 Task: Assign Issue Issue0000000415 to Sprint Sprint0000000249 in Scrum Project Project0000000083 in Jira. Assign Issue Issue0000000416 to Sprint Sprint0000000250 in Scrum Project Project0000000084 in Jira. Assign Issue Issue0000000417 to Sprint Sprint0000000250 in Scrum Project Project0000000084 in Jira. Assign Issue Issue0000000418 to Sprint Sprint0000000251 in Scrum Project Project0000000084 in Jira. Assign Issue Issue0000000419 to Sprint Sprint0000000251 in Scrum Project Project0000000084 in Jira
Action: Mouse moved to (1018, 481)
Screenshot: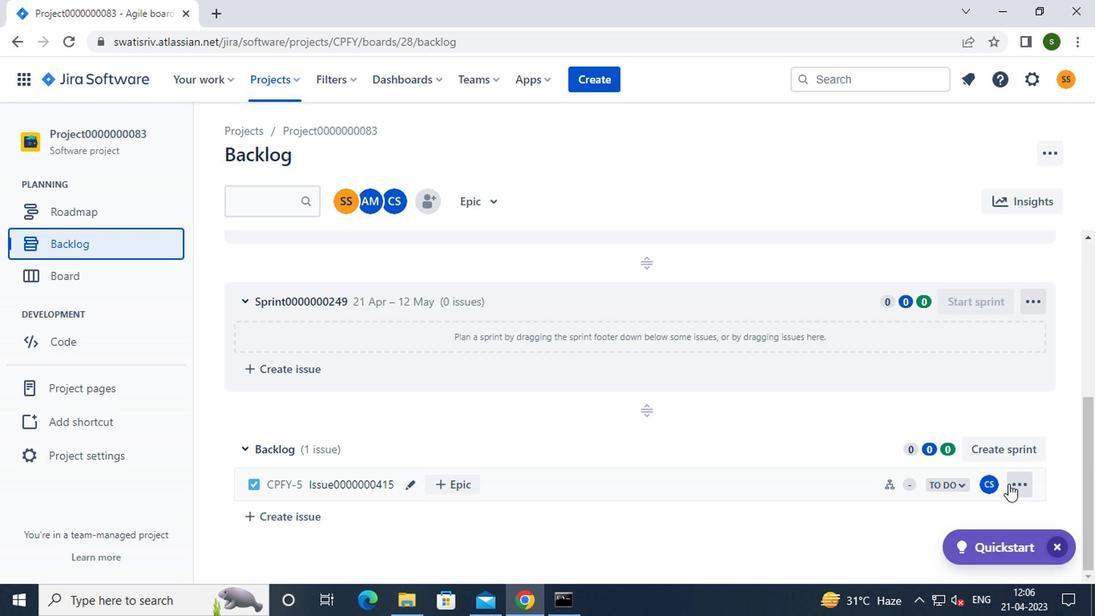 
Action: Mouse pressed left at (1018, 481)
Screenshot: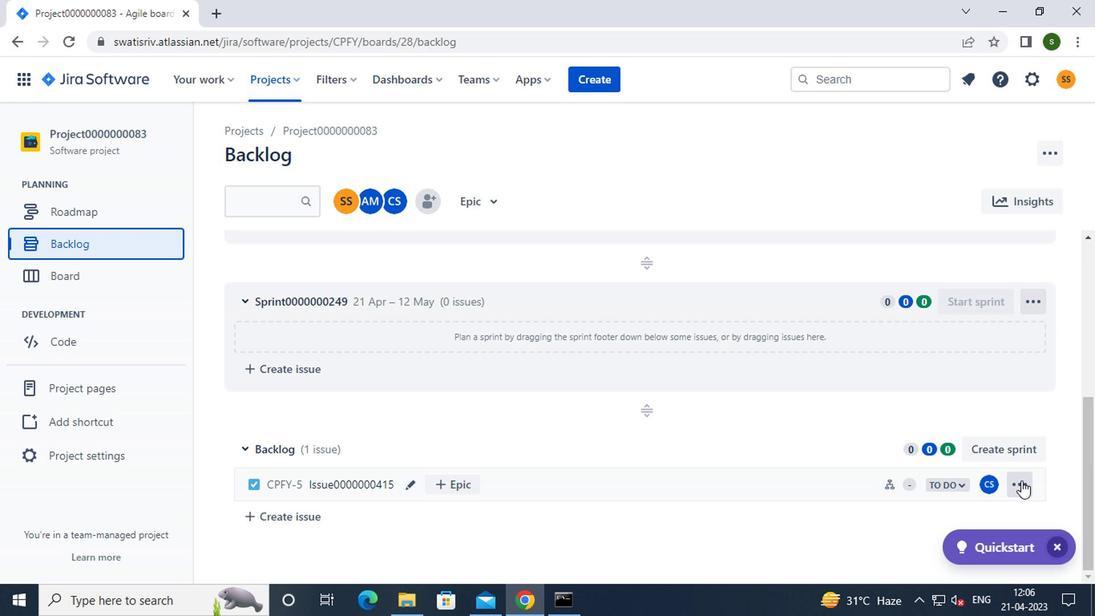 
Action: Mouse moved to (986, 431)
Screenshot: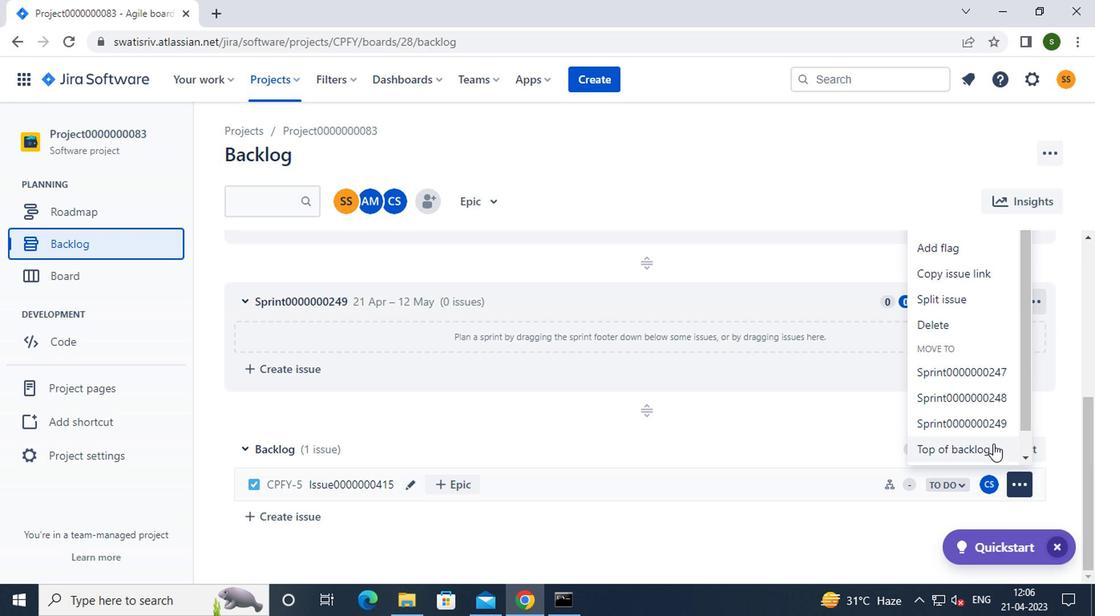
Action: Mouse pressed left at (986, 431)
Screenshot: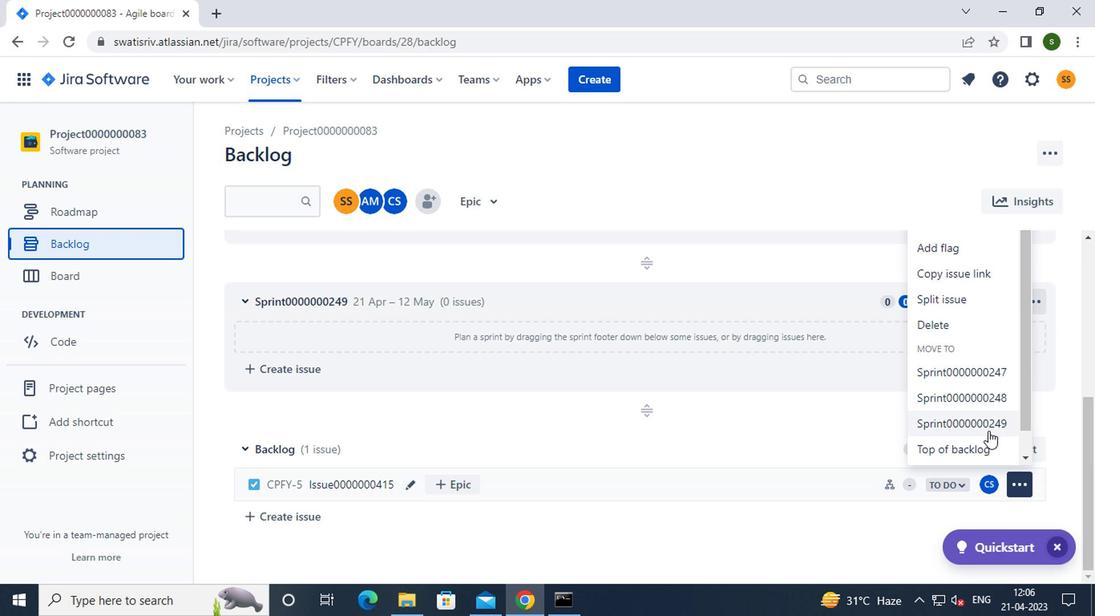 
Action: Mouse moved to (305, 78)
Screenshot: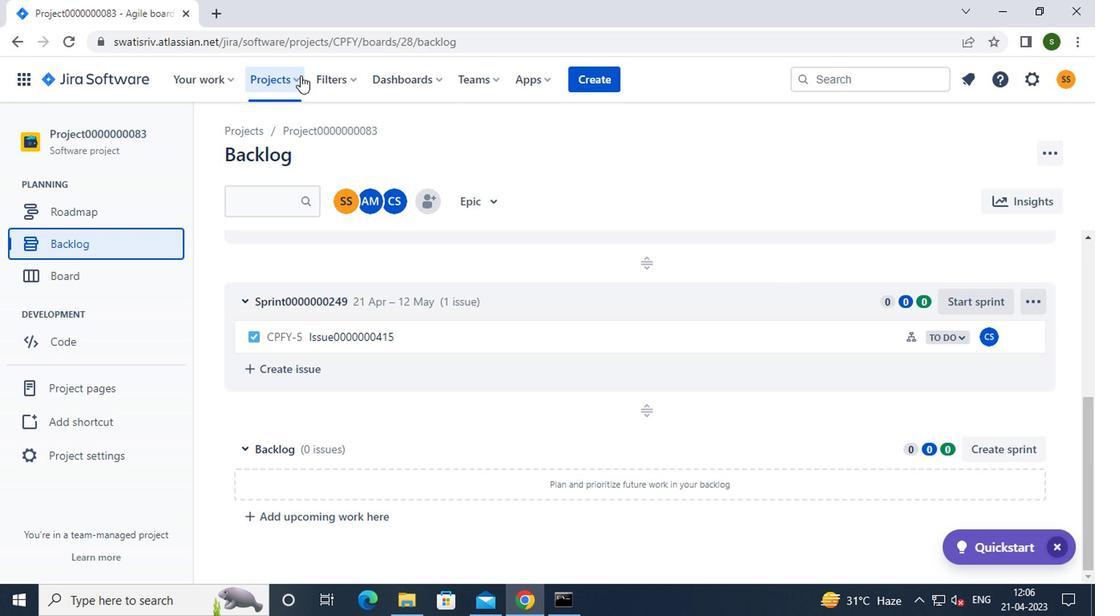 
Action: Mouse pressed left at (305, 78)
Screenshot: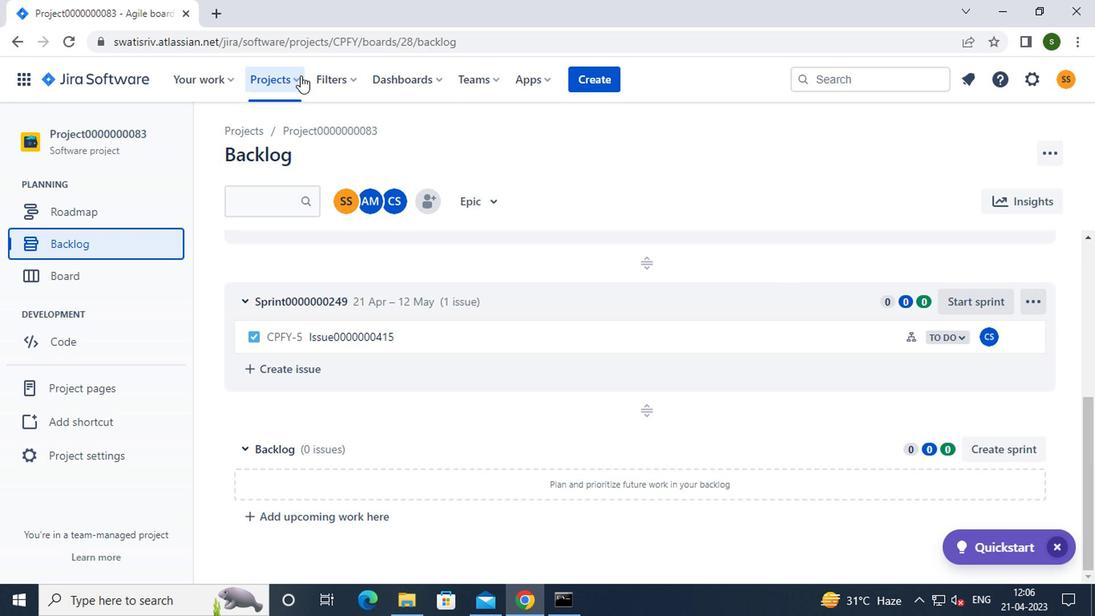 
Action: Mouse moved to (386, 194)
Screenshot: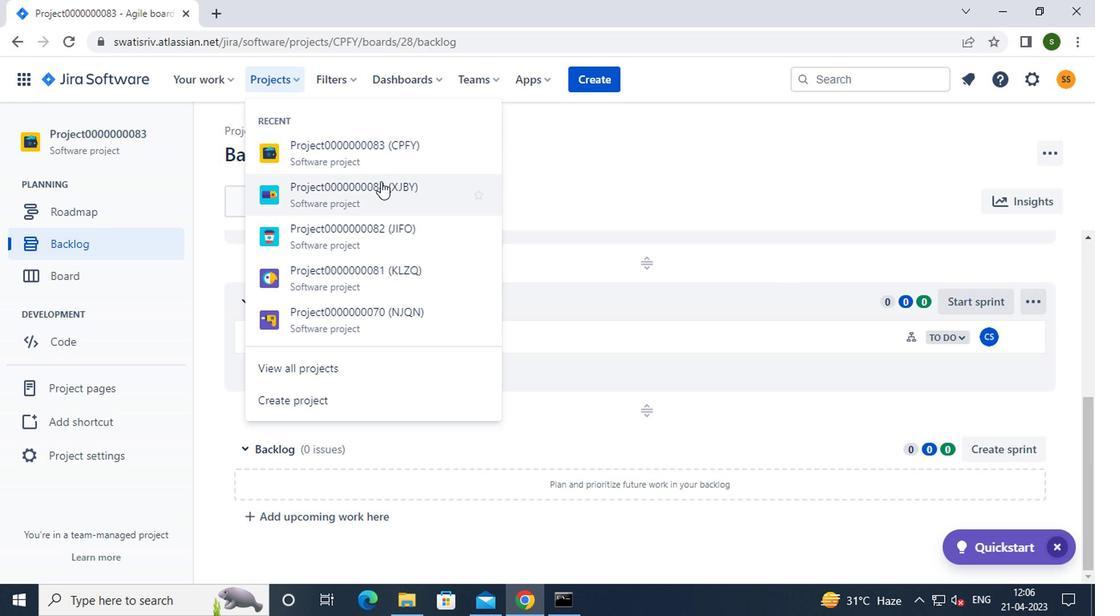 
Action: Mouse pressed left at (386, 194)
Screenshot: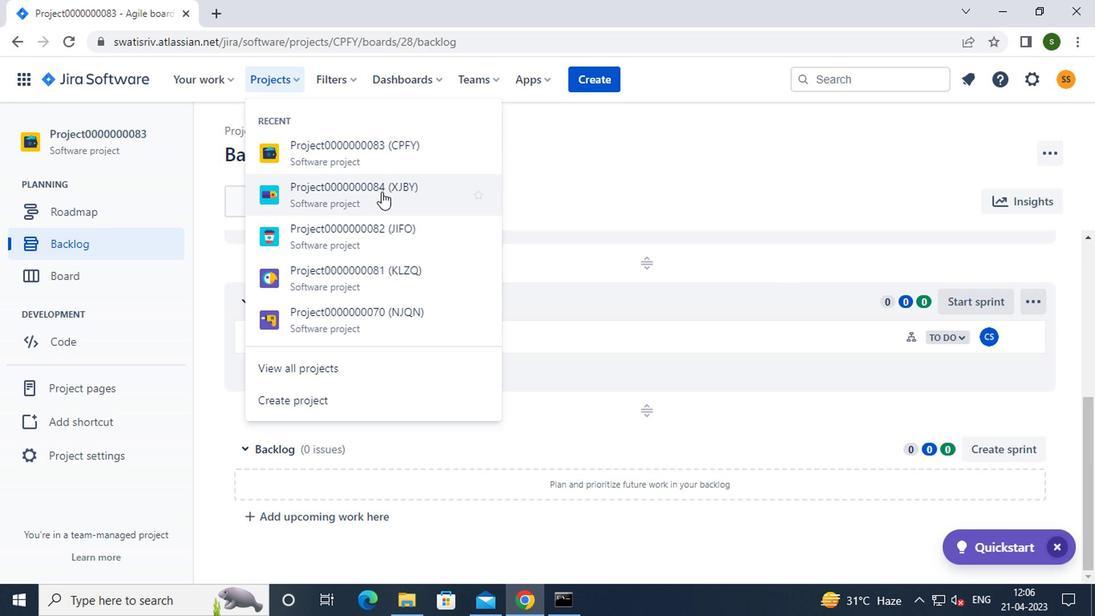 
Action: Mouse moved to (156, 244)
Screenshot: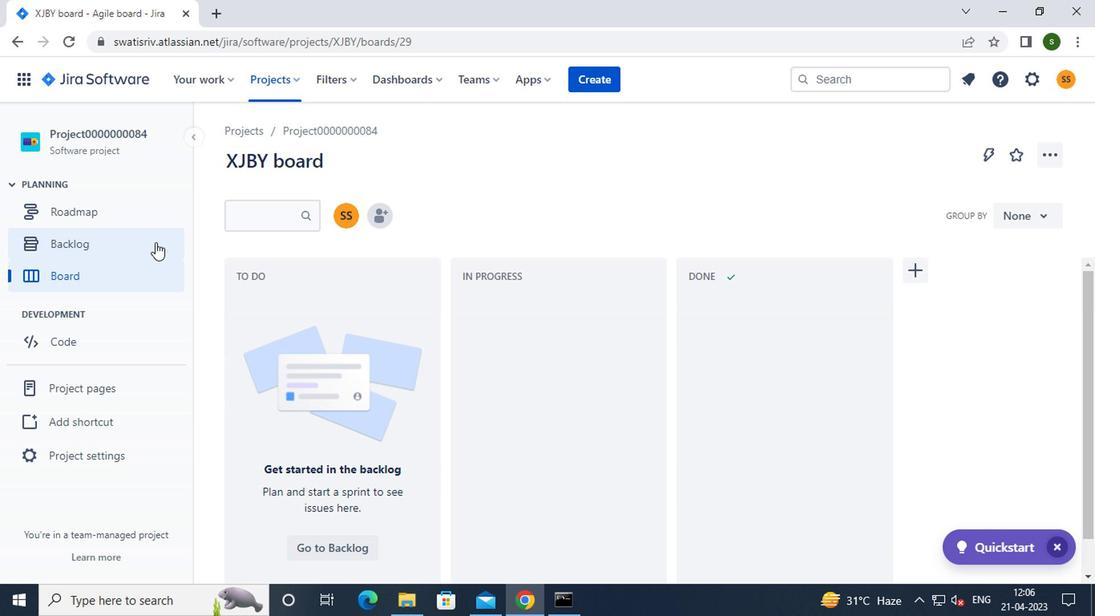 
Action: Mouse pressed left at (156, 244)
Screenshot: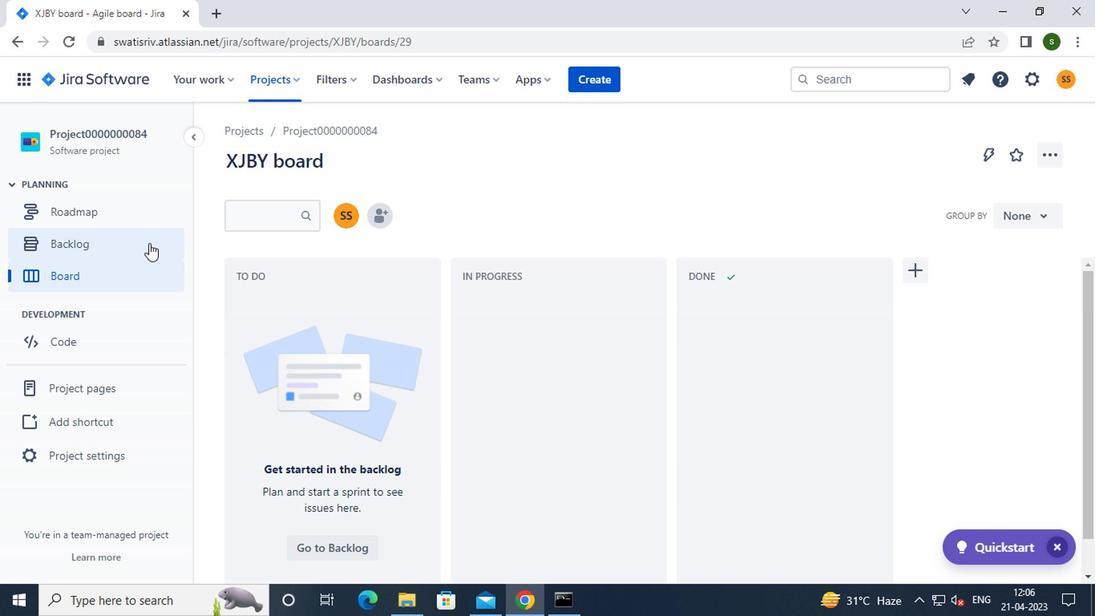 
Action: Mouse moved to (785, 352)
Screenshot: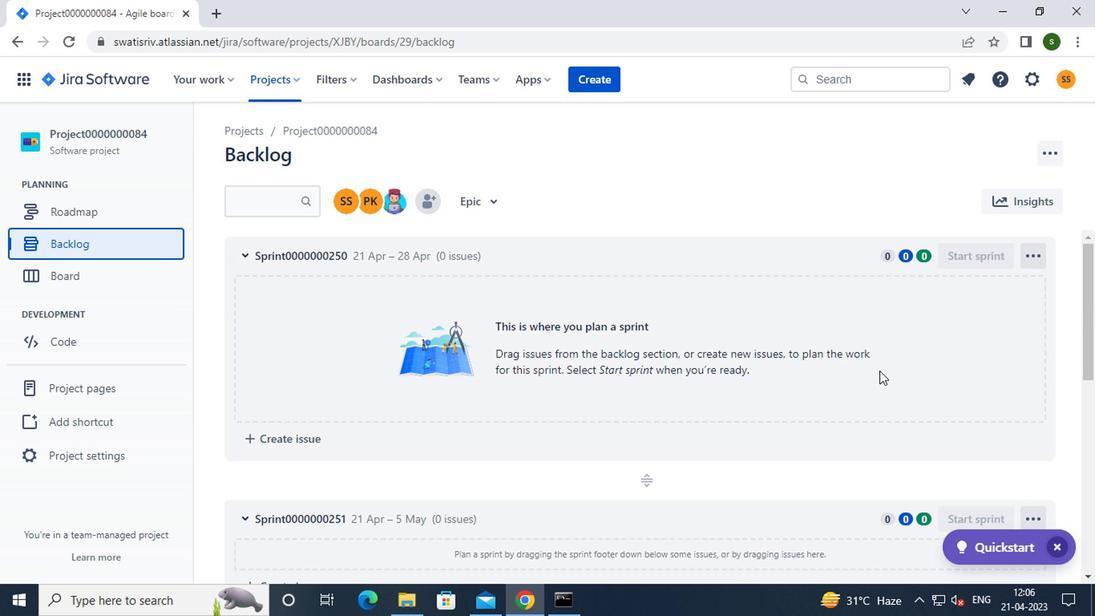 
Action: Mouse scrolled (785, 350) with delta (0, -1)
Screenshot: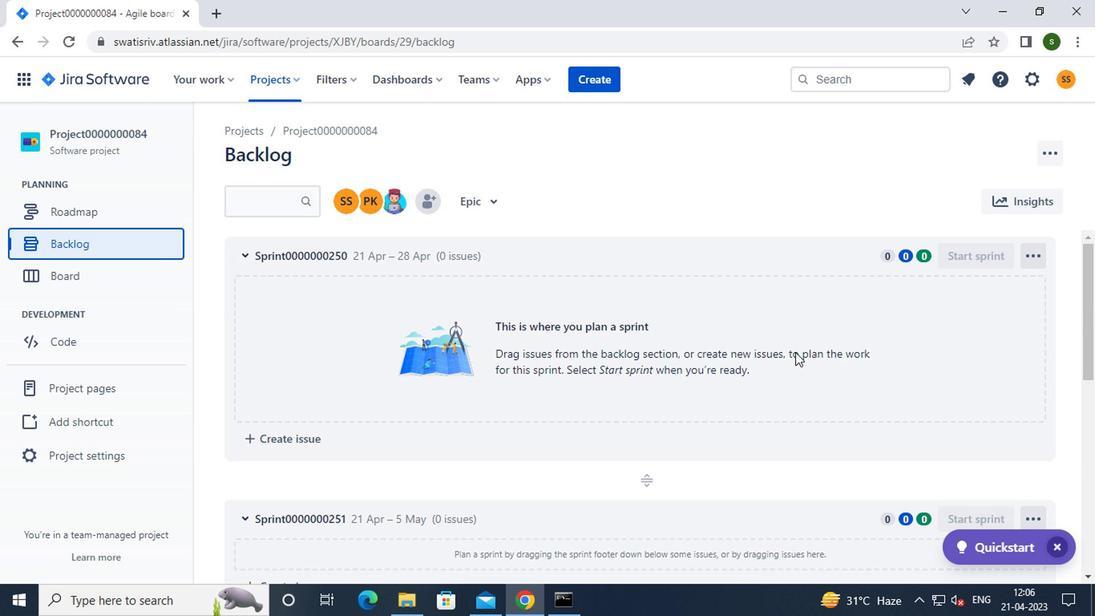 
Action: Mouse scrolled (785, 350) with delta (0, -1)
Screenshot: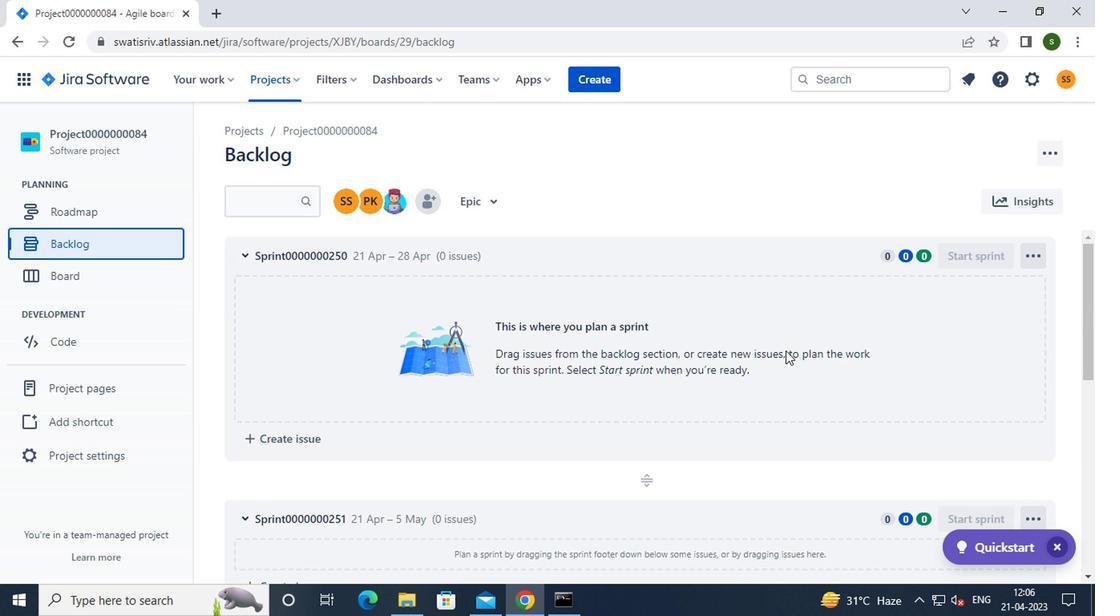 
Action: Mouse scrolled (785, 350) with delta (0, -1)
Screenshot: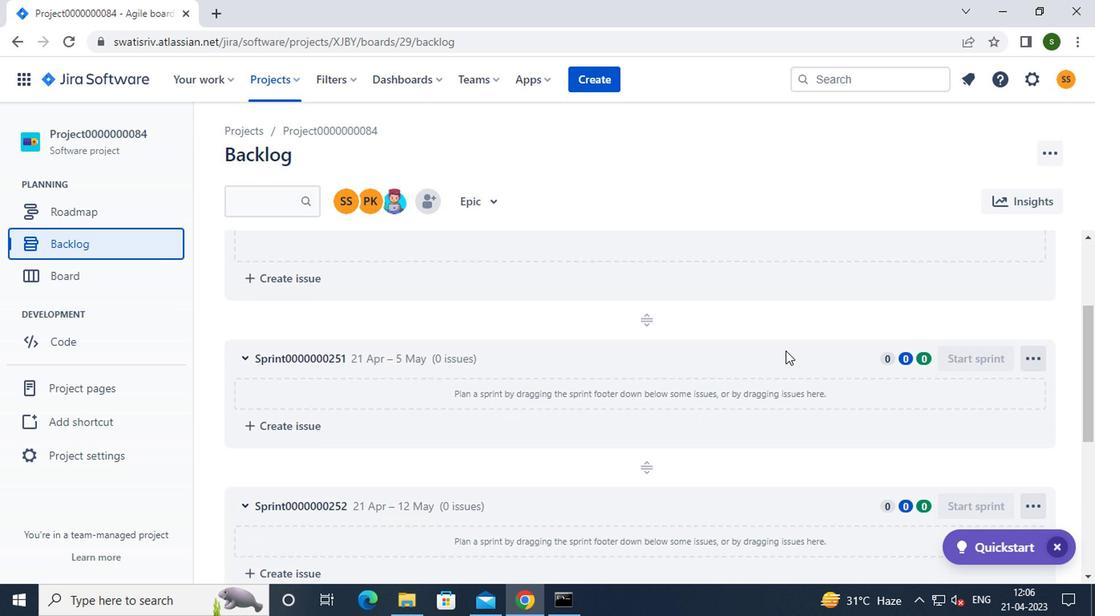 
Action: Mouse scrolled (785, 350) with delta (0, -1)
Screenshot: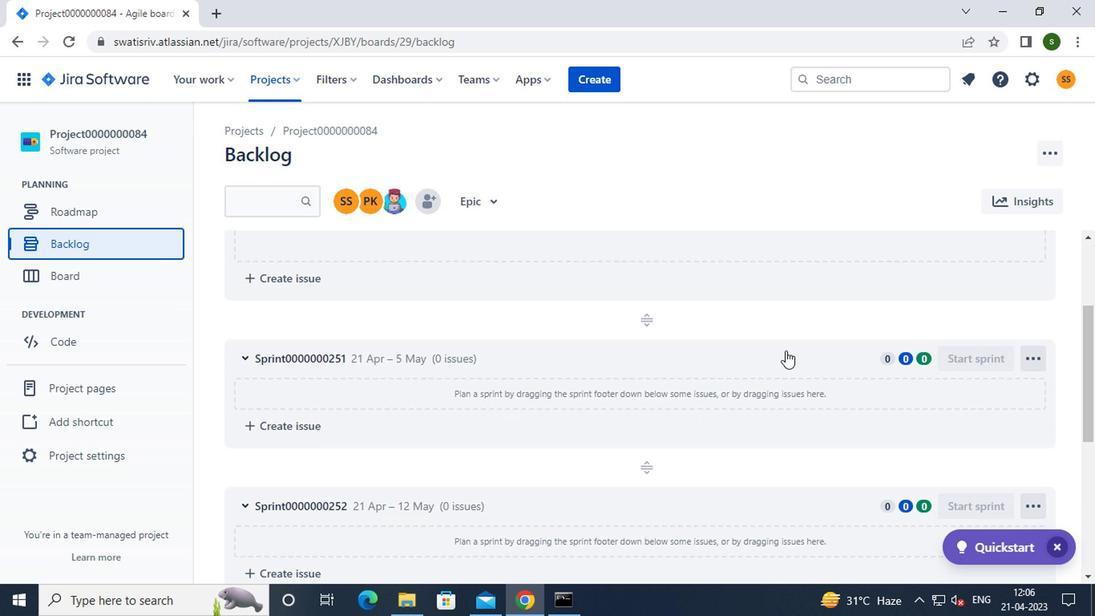 
Action: Mouse scrolled (785, 350) with delta (0, -1)
Screenshot: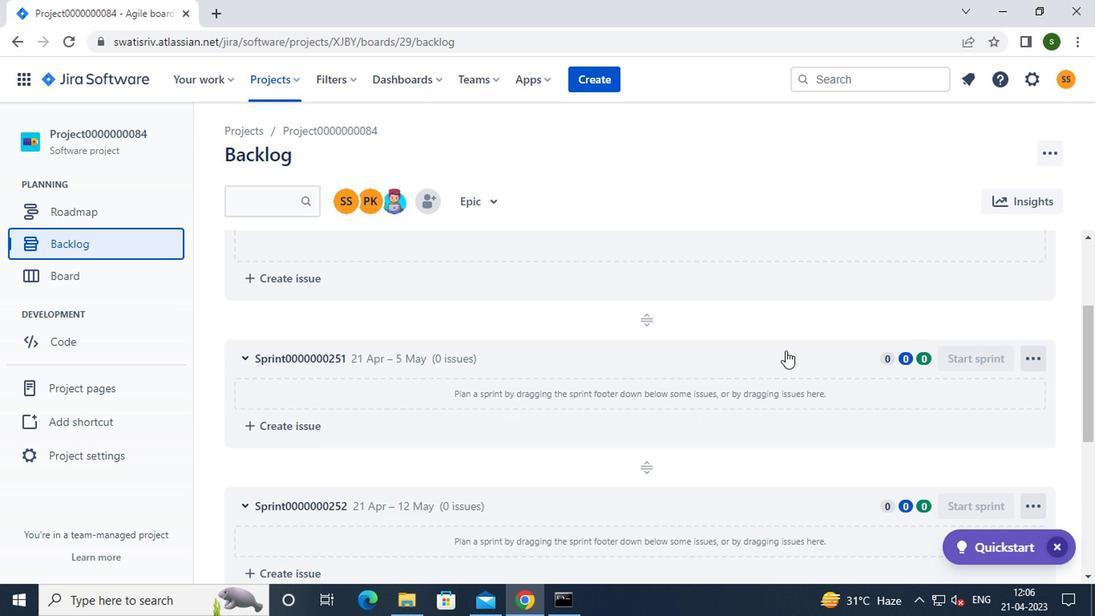 
Action: Mouse scrolled (785, 350) with delta (0, -1)
Screenshot: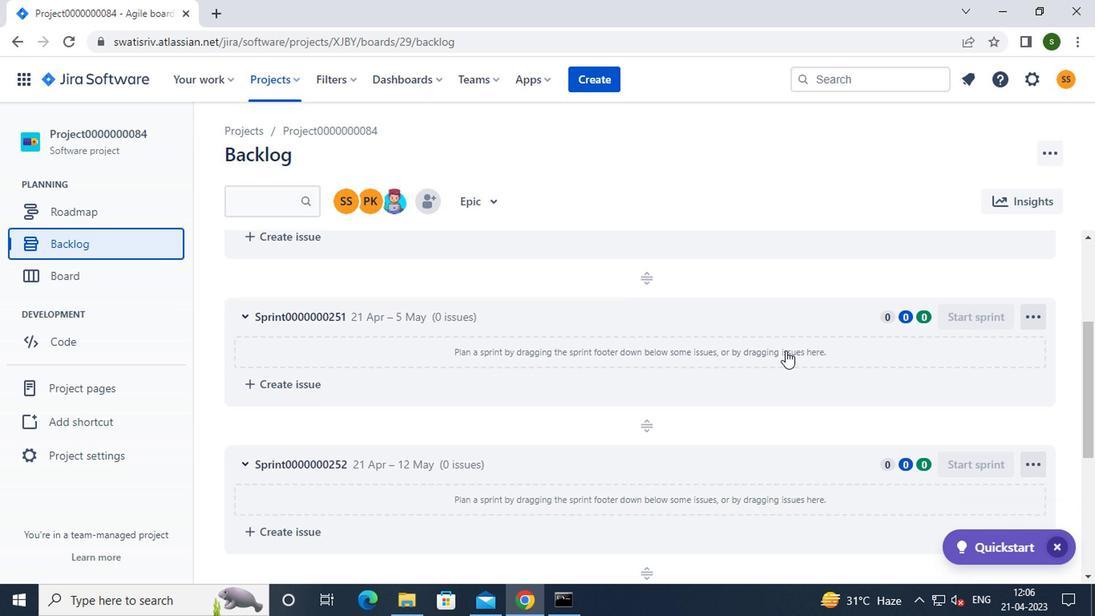 
Action: Mouse moved to (784, 346)
Screenshot: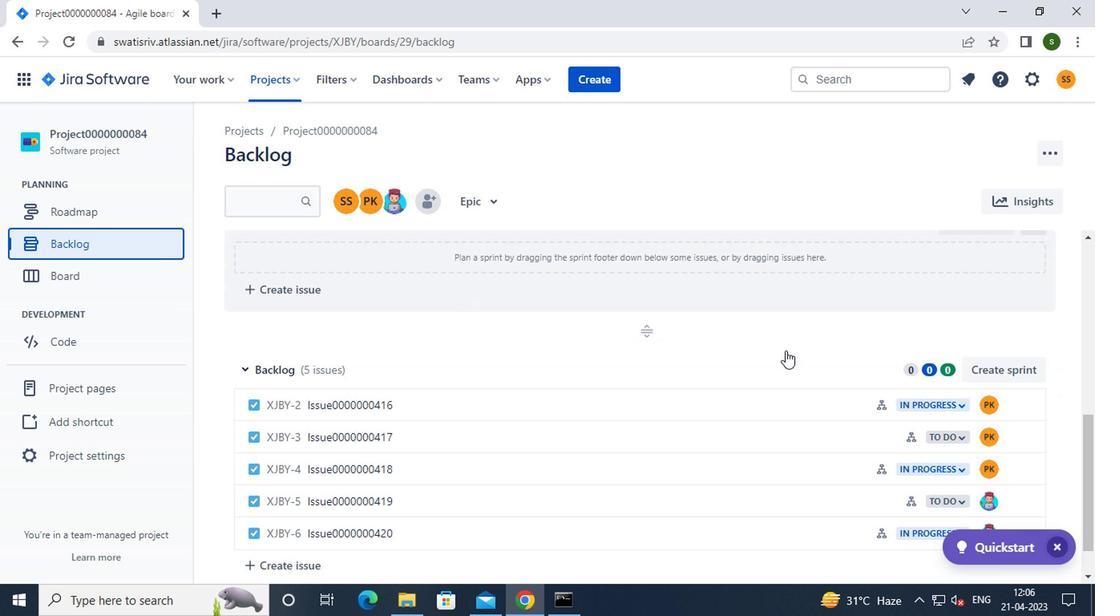 
Action: Mouse scrolled (784, 346) with delta (0, 0)
Screenshot: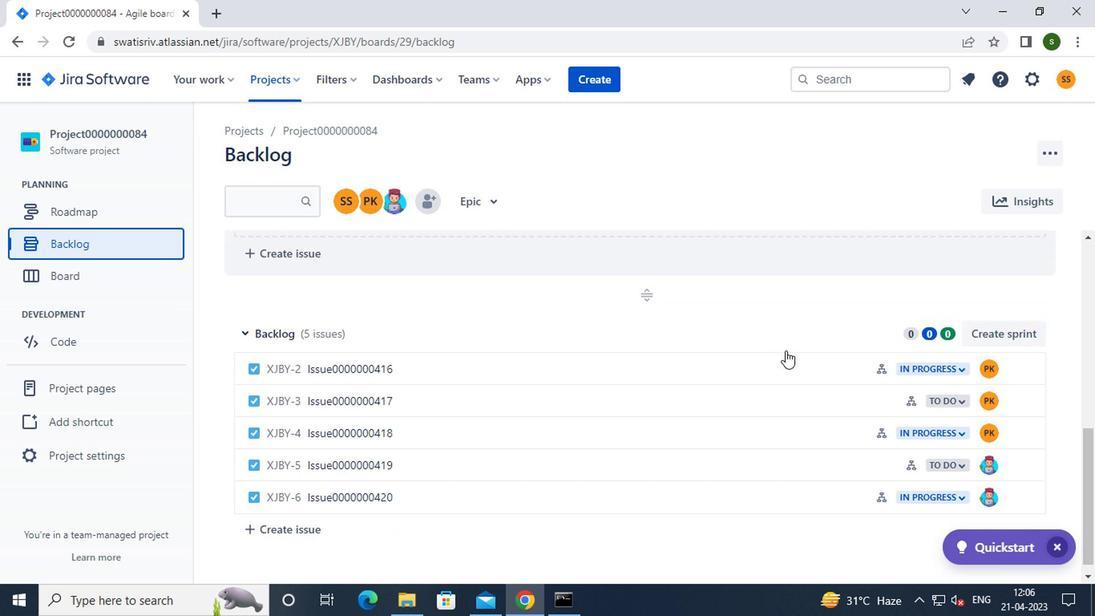 
Action: Mouse moved to (1006, 354)
Screenshot: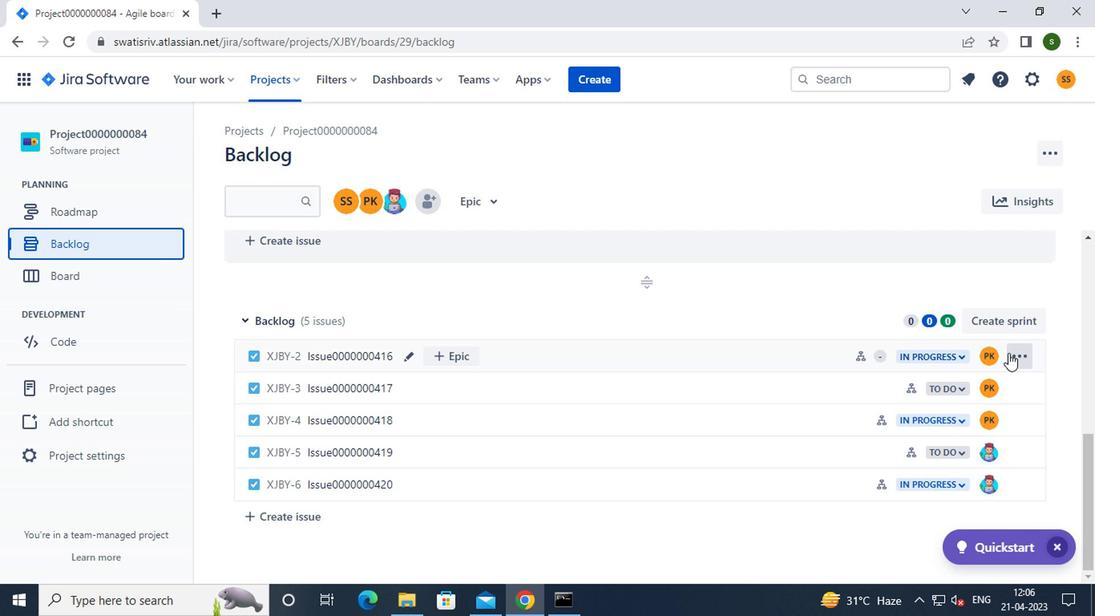 
Action: Mouse pressed left at (1006, 354)
Screenshot: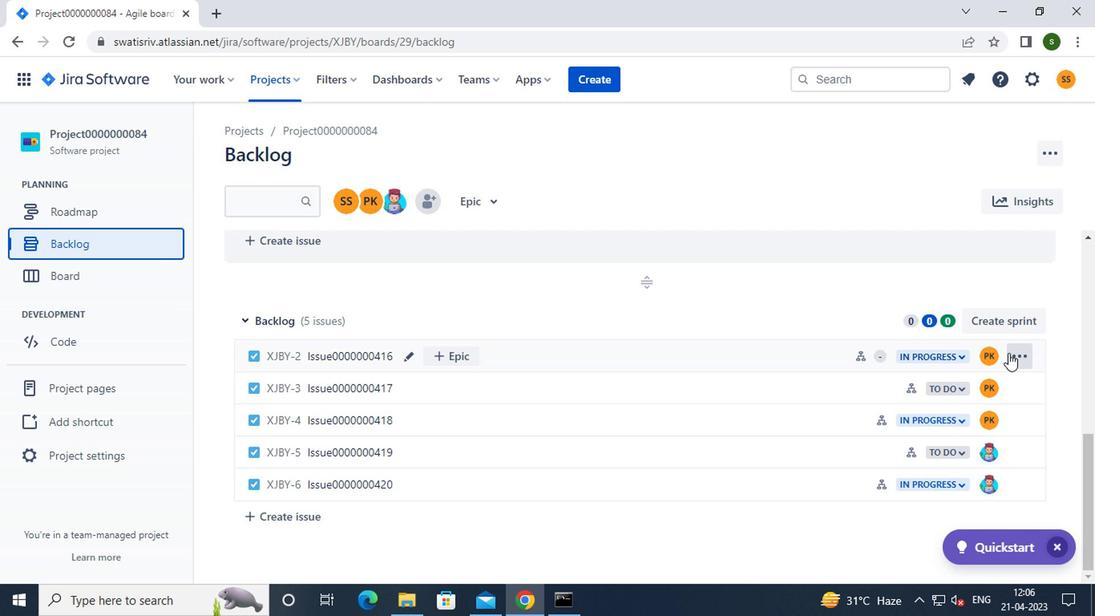 
Action: Mouse moved to (984, 244)
Screenshot: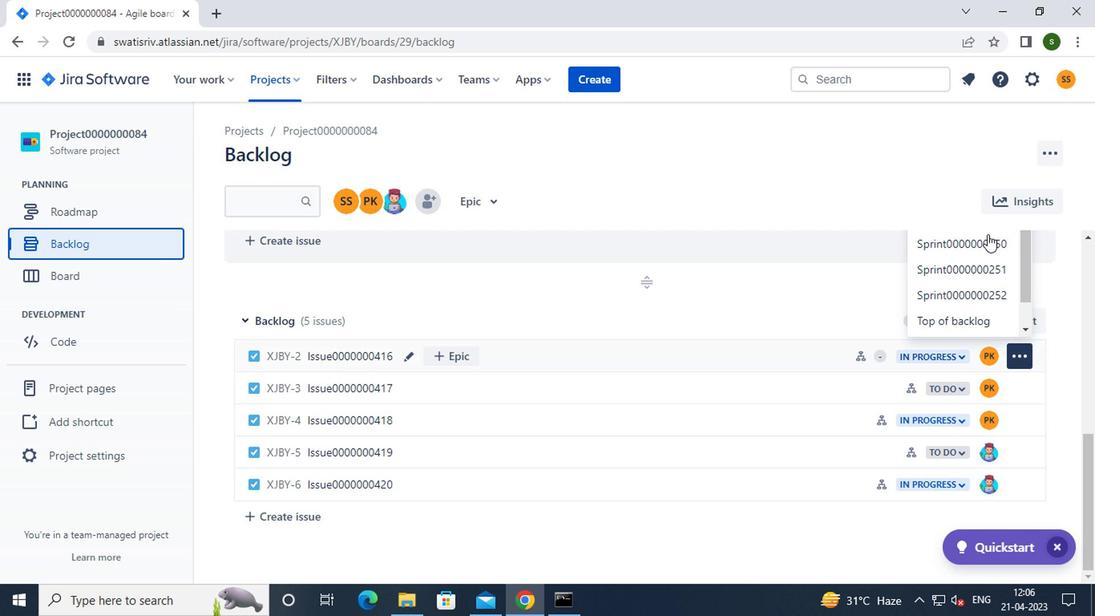 
Action: Mouse pressed left at (984, 244)
Screenshot: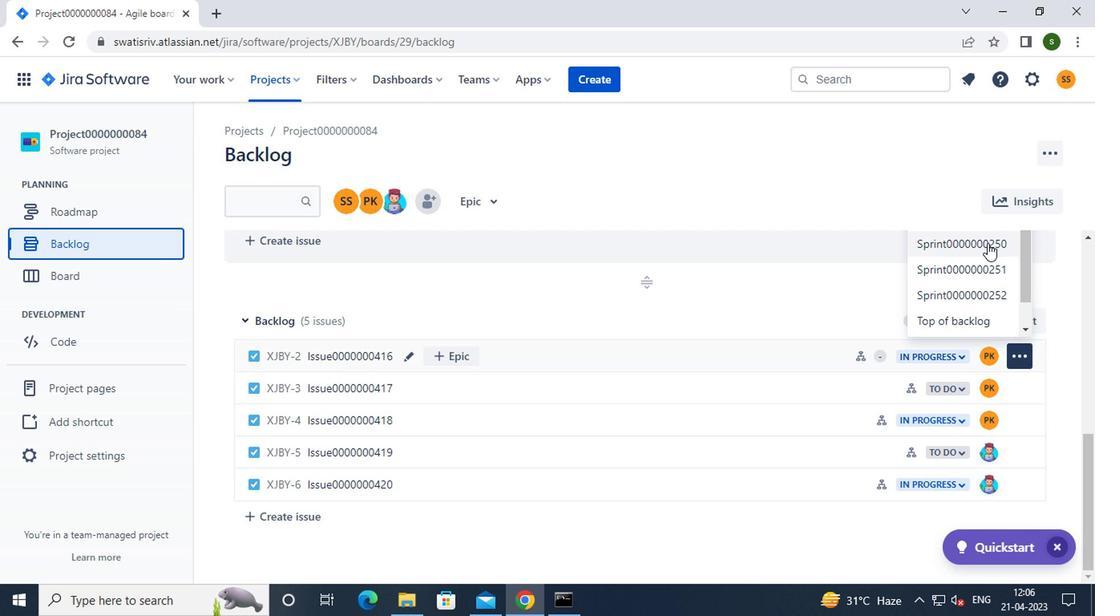 
Action: Mouse moved to (1020, 386)
Screenshot: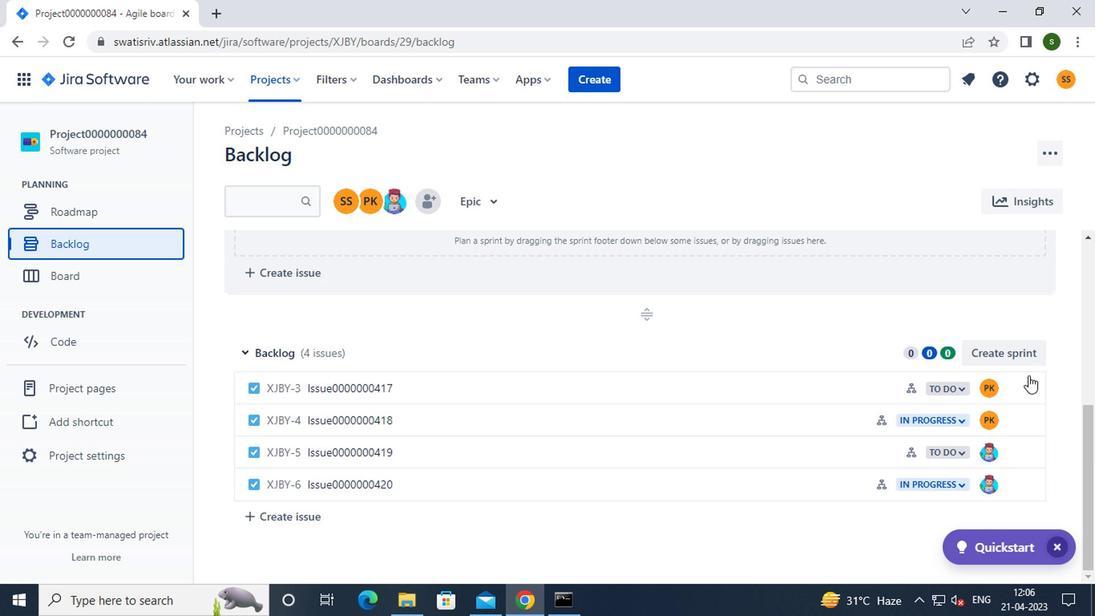 
Action: Mouse pressed left at (1020, 386)
Screenshot: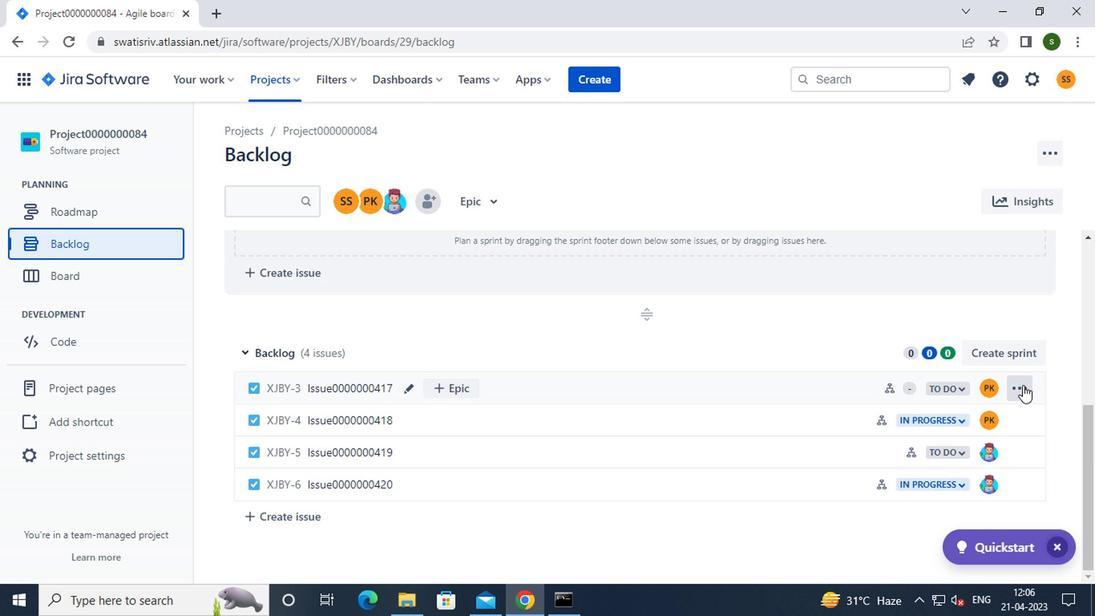 
Action: Mouse moved to (976, 280)
Screenshot: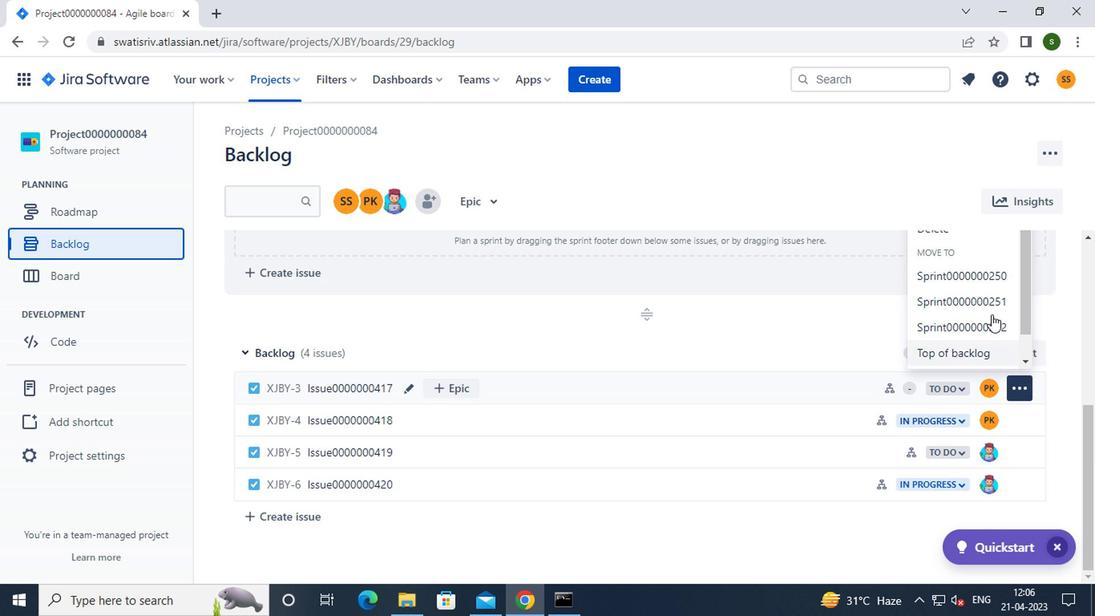 
Action: Mouse pressed left at (976, 280)
Screenshot: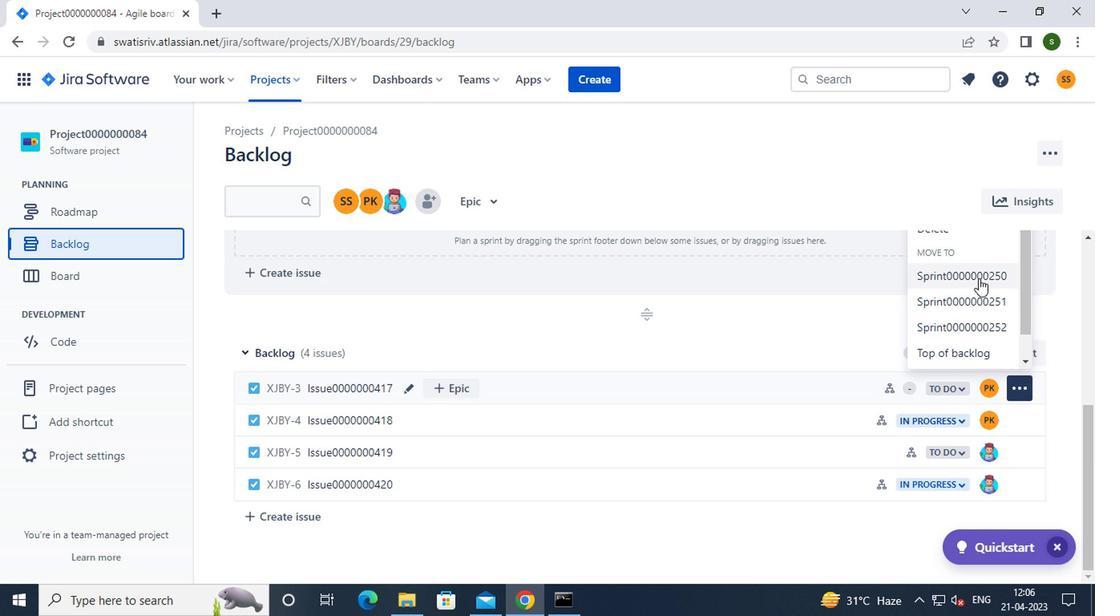 
Action: Mouse moved to (1015, 420)
Screenshot: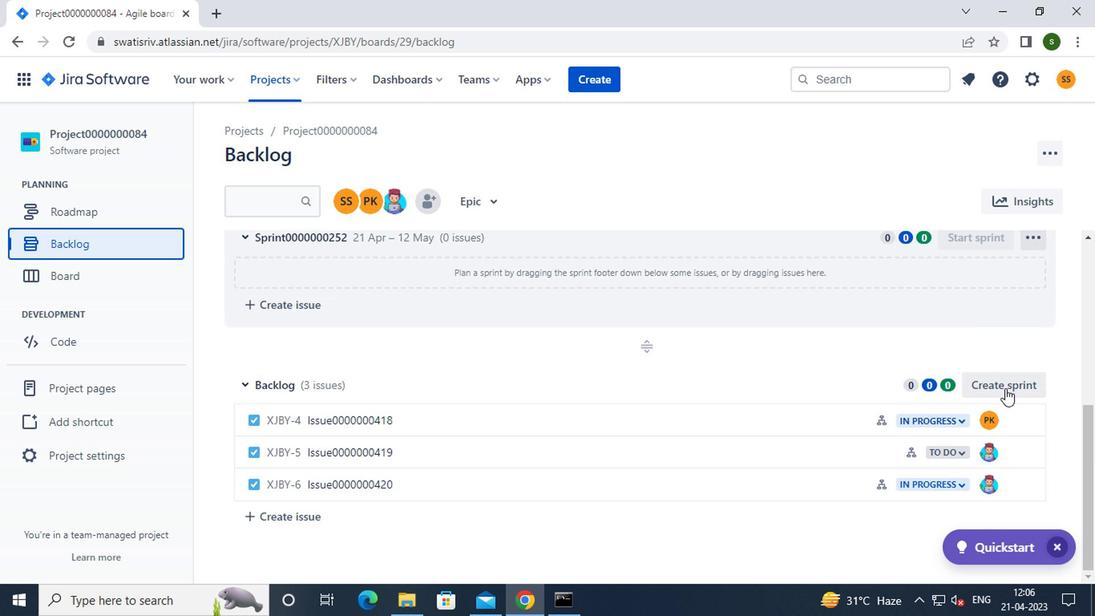 
Action: Mouse pressed left at (1015, 420)
Screenshot: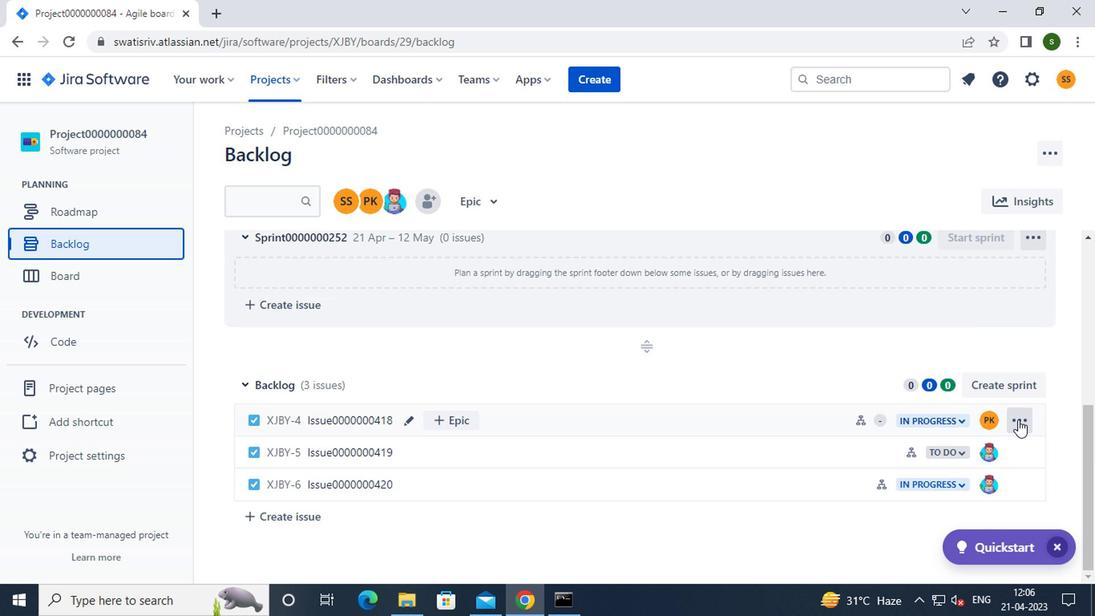 
Action: Mouse moved to (984, 334)
Screenshot: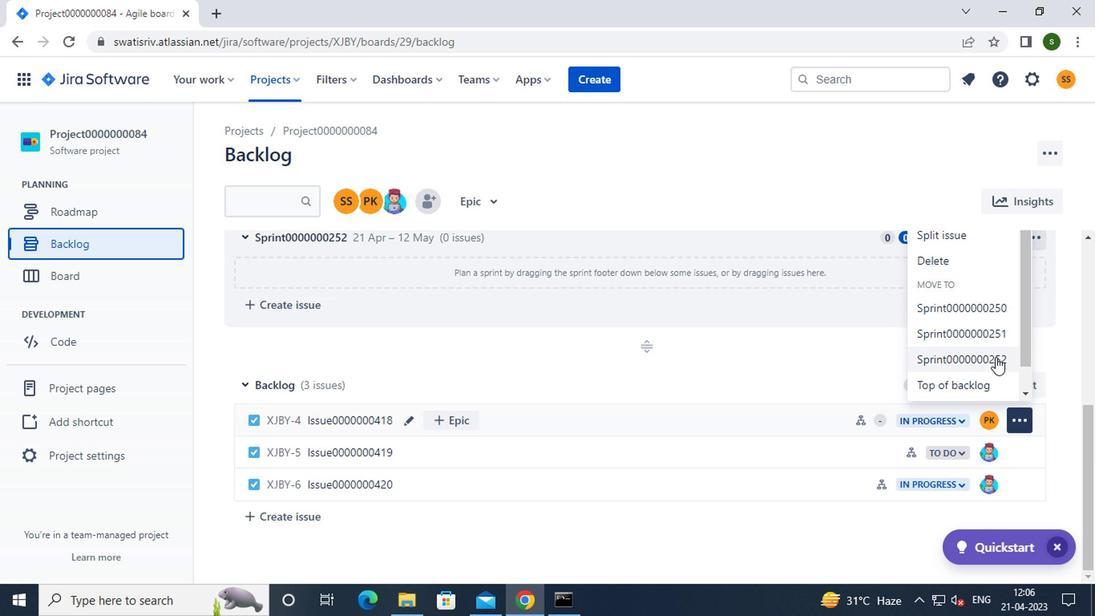 
Action: Mouse pressed left at (984, 334)
Screenshot: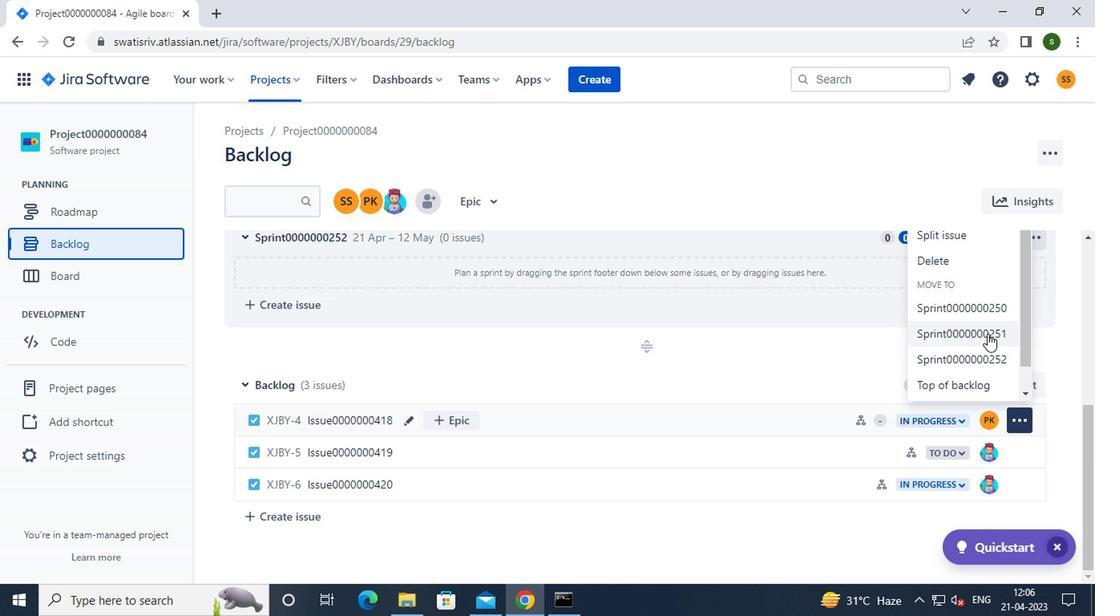 
Action: Mouse moved to (1021, 459)
Screenshot: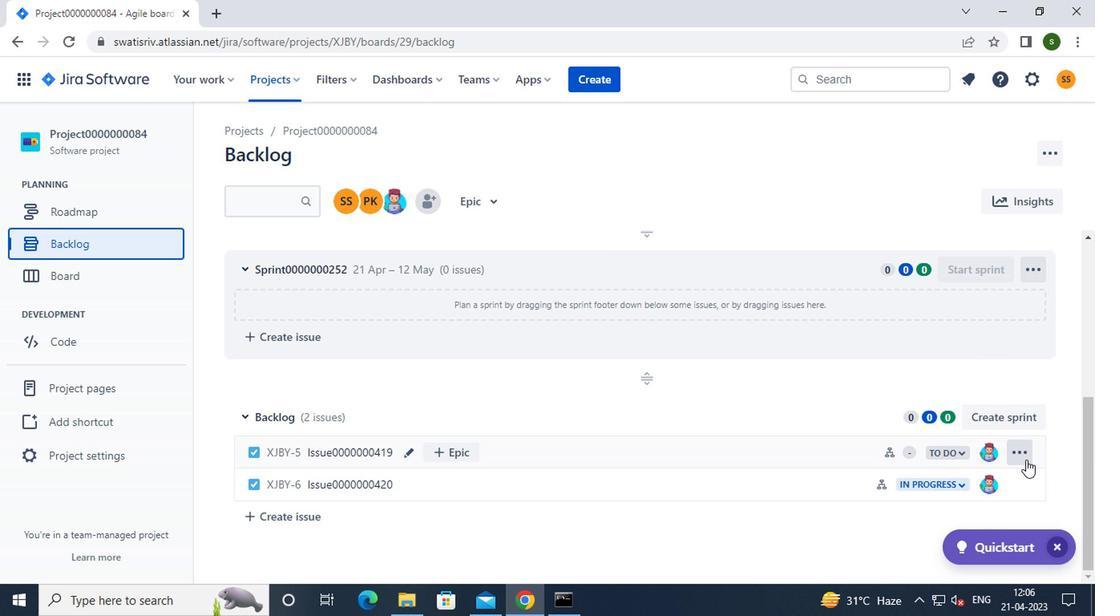 
Action: Mouse pressed left at (1021, 459)
Screenshot: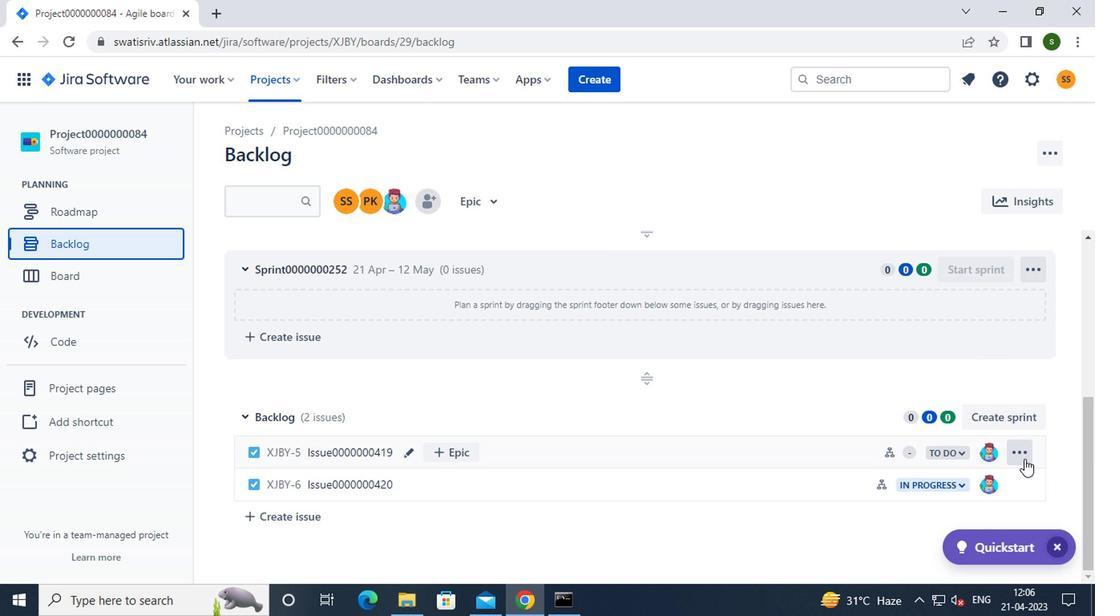
Action: Mouse moved to (980, 365)
Screenshot: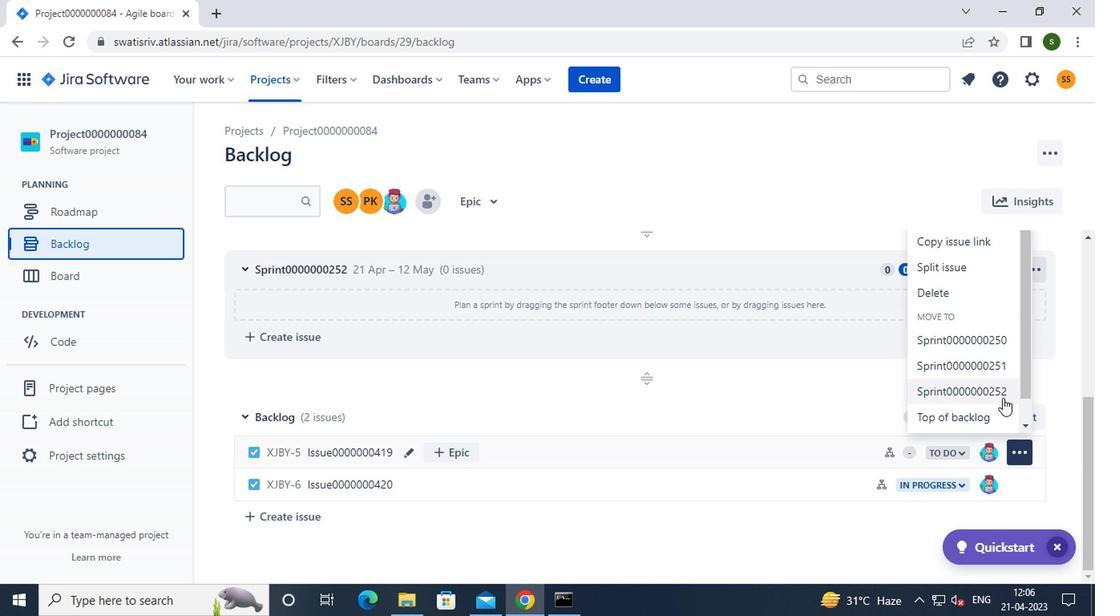 
Action: Mouse pressed left at (980, 365)
Screenshot: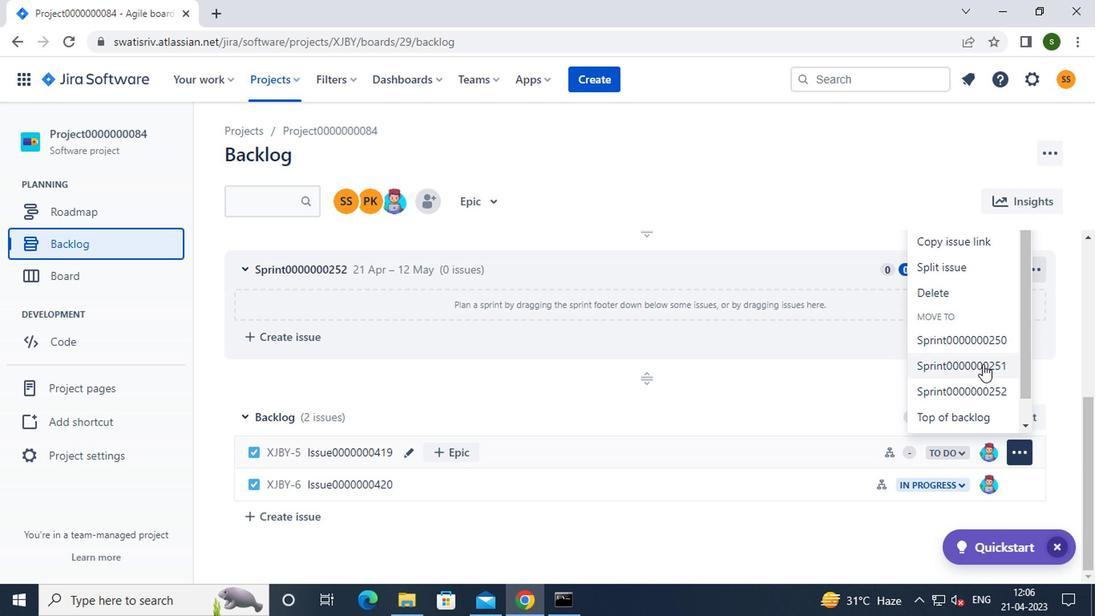 
Action: Mouse moved to (810, 182)
Screenshot: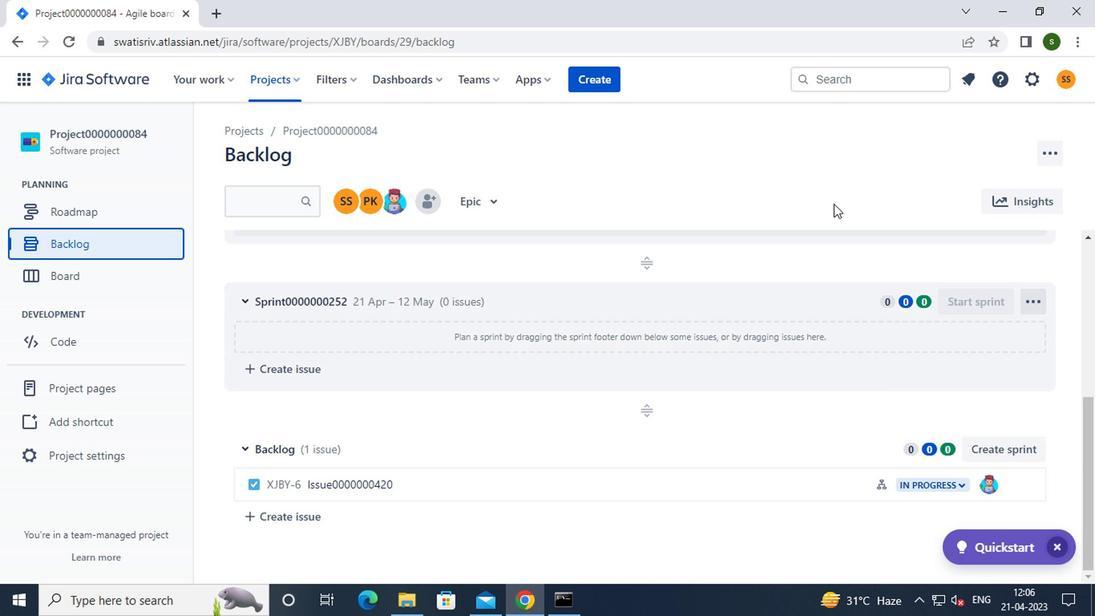 
